 Task: Search email   from Email0090 in folder Sent items with a subject Subject0086
Action: Mouse moved to (363, 379)
Screenshot: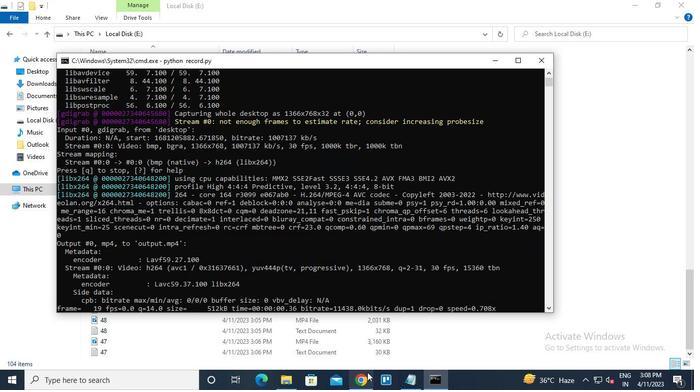 
Action: Mouse pressed left at (363, 379)
Screenshot: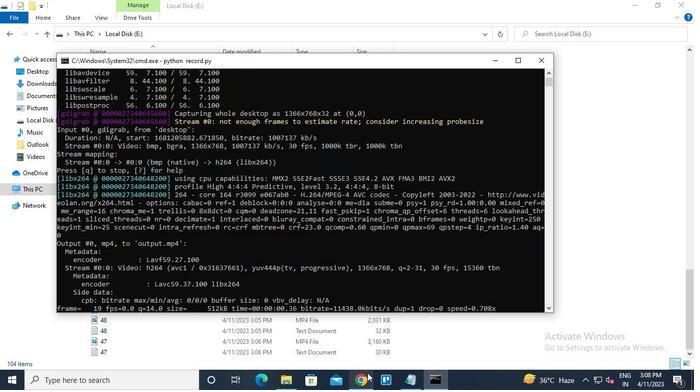 
Action: Mouse moved to (299, 65)
Screenshot: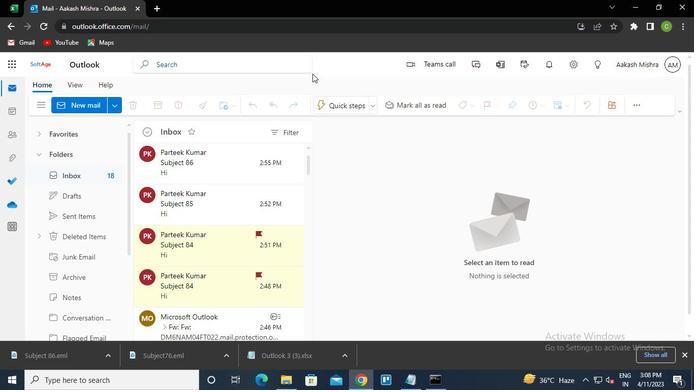 
Action: Mouse pressed left at (299, 65)
Screenshot: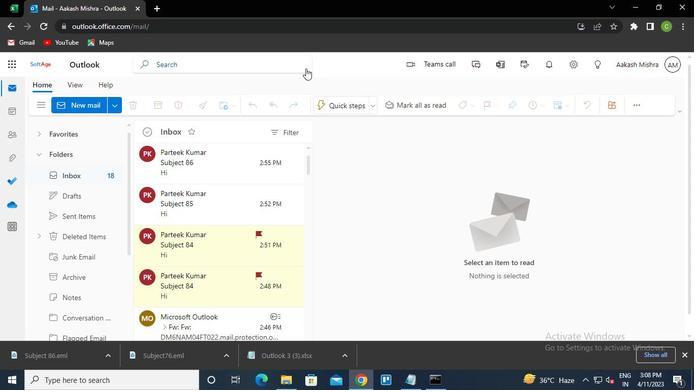 
Action: Mouse moved to (276, 81)
Screenshot: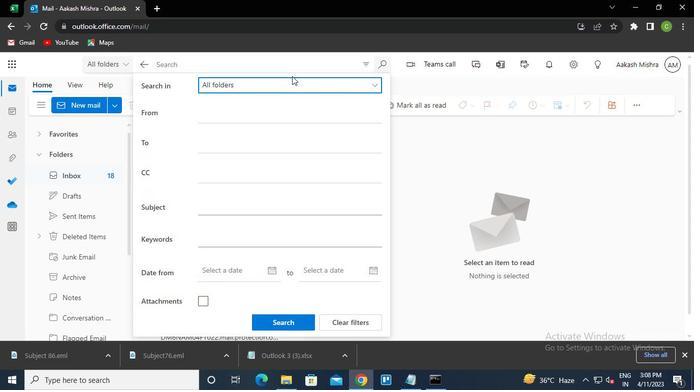 
Action: Mouse pressed left at (276, 81)
Screenshot: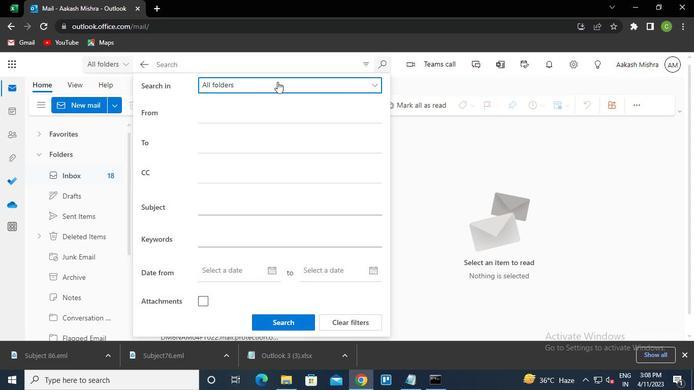 
Action: Mouse moved to (226, 154)
Screenshot: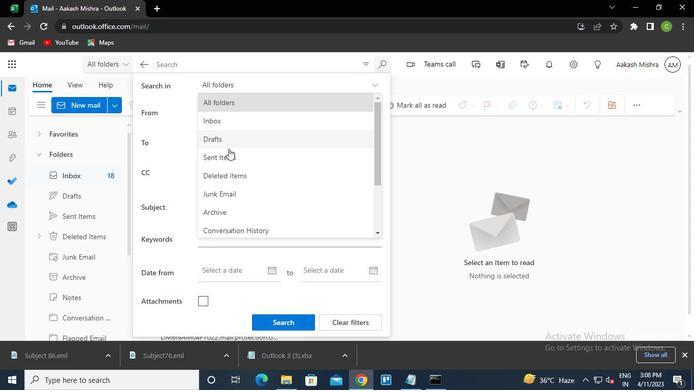 
Action: Mouse pressed left at (226, 154)
Screenshot: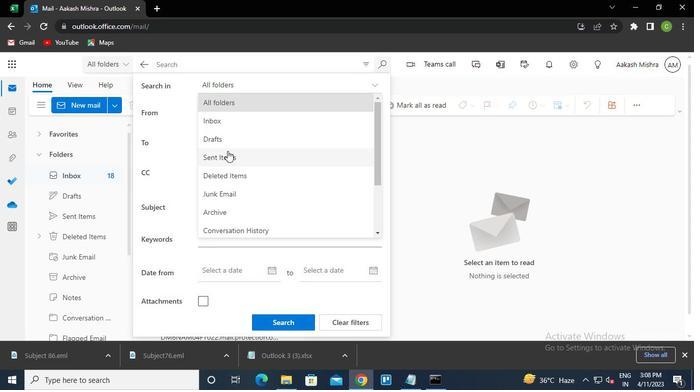 
Action: Mouse moved to (223, 209)
Screenshot: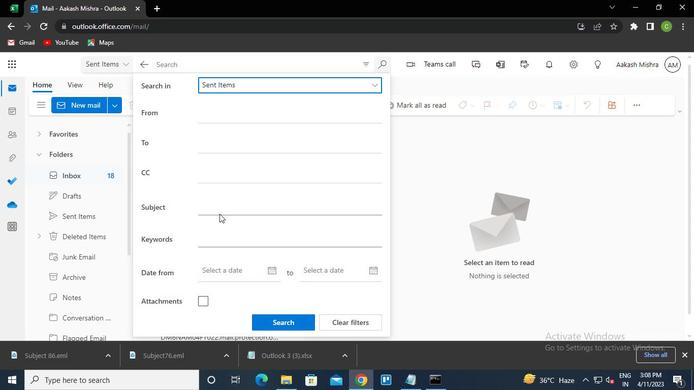 
Action: Mouse pressed left at (223, 209)
Screenshot: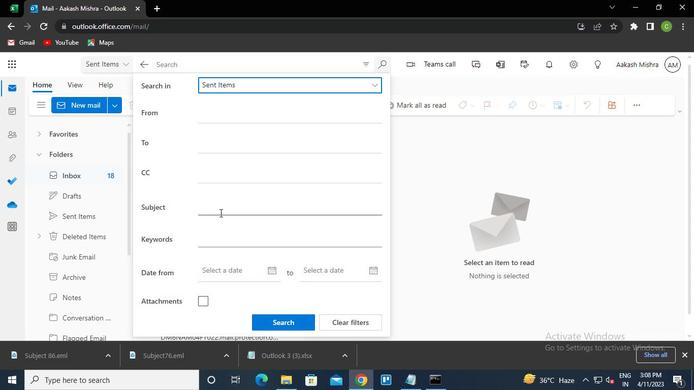 
Action: Mouse moved to (224, 209)
Screenshot: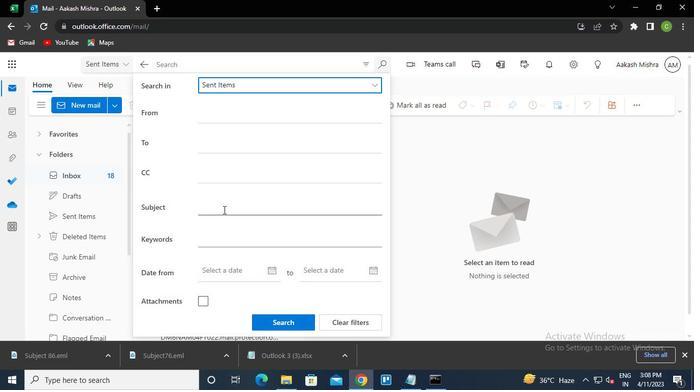 
Action: Keyboard Key.caps_lock
Screenshot: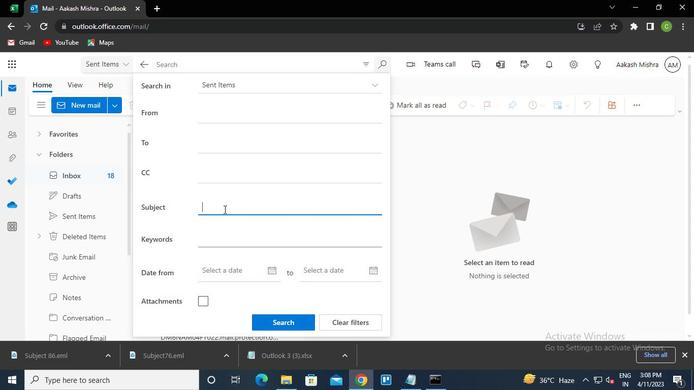
Action: Keyboard s
Screenshot: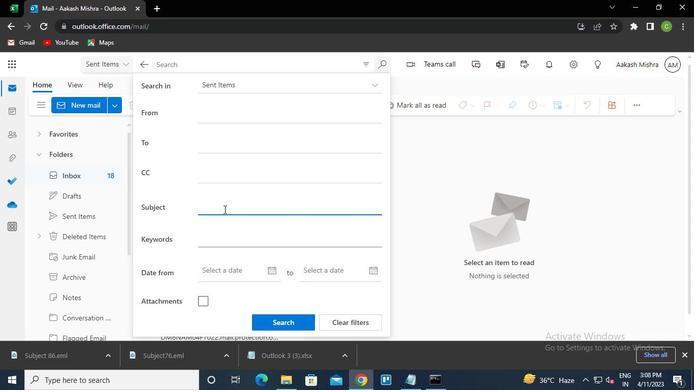 
Action: Keyboard Key.caps_lock
Screenshot: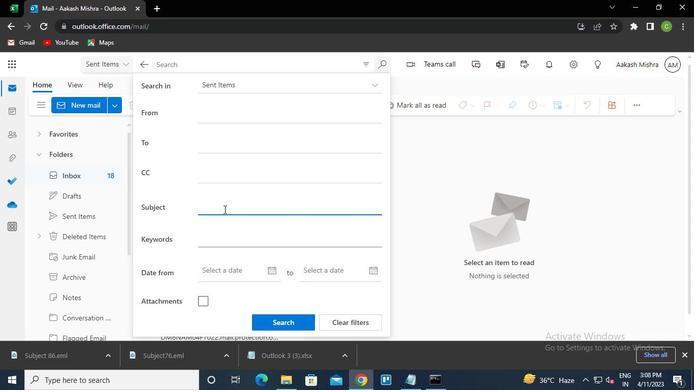 
Action: Keyboard u
Screenshot: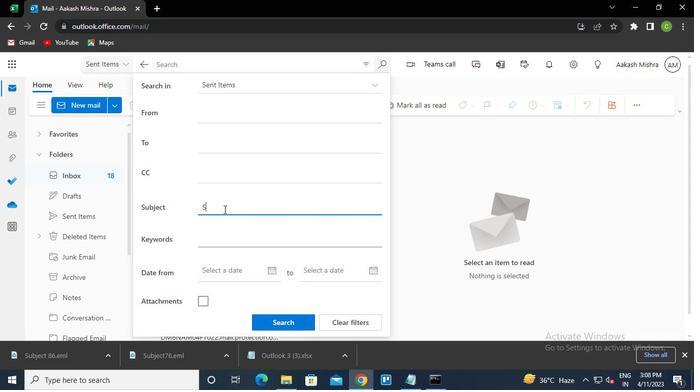 
Action: Keyboard b
Screenshot: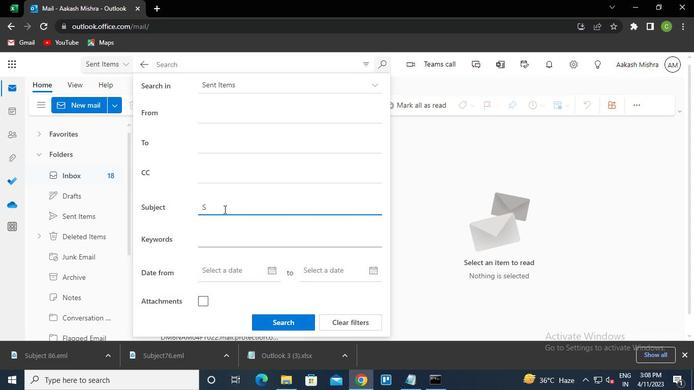 
Action: Keyboard j
Screenshot: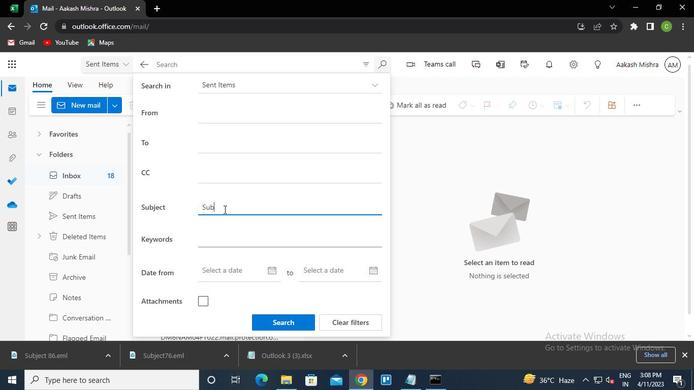 
Action: Keyboard e
Screenshot: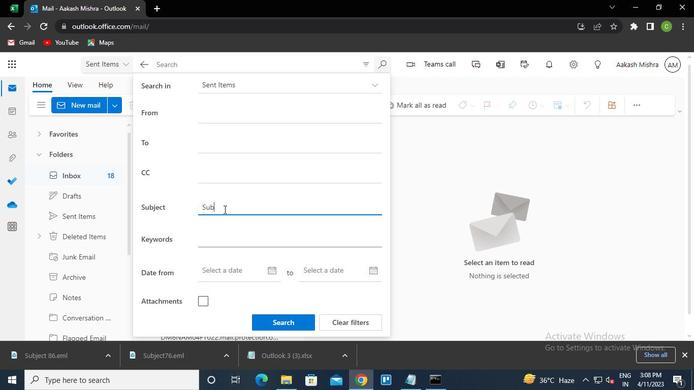 
Action: Keyboard c
Screenshot: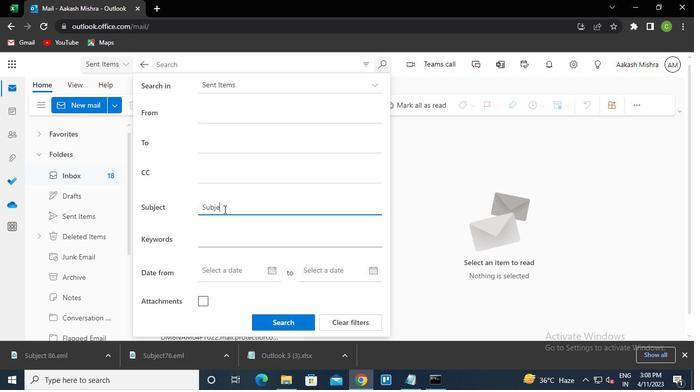 
Action: Keyboard t
Screenshot: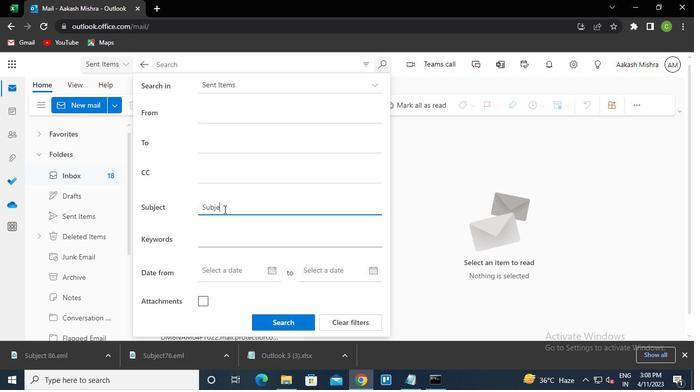 
Action: Keyboard Key.space
Screenshot: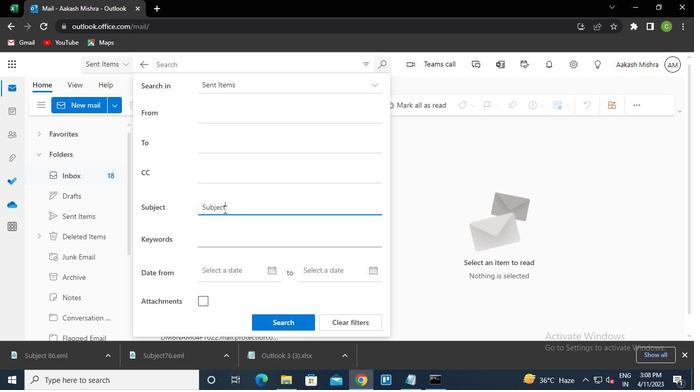 
Action: Keyboard <104>
Screenshot: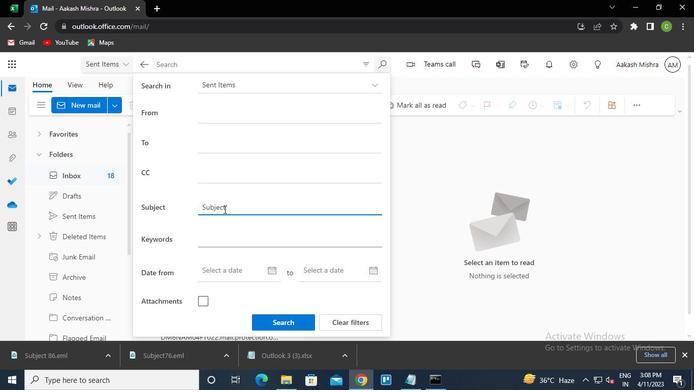
Action: Keyboard <102>
Screenshot: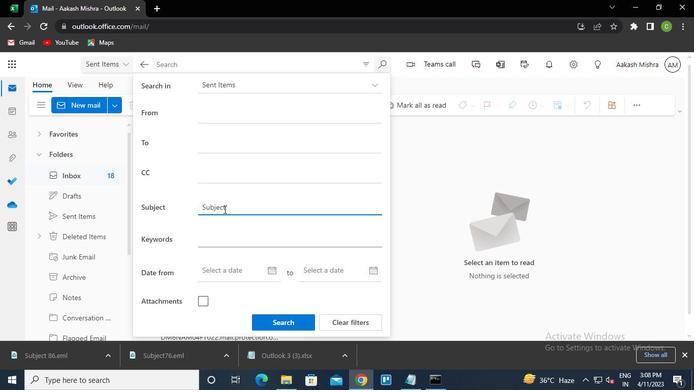 
Action: Mouse moved to (277, 324)
Screenshot: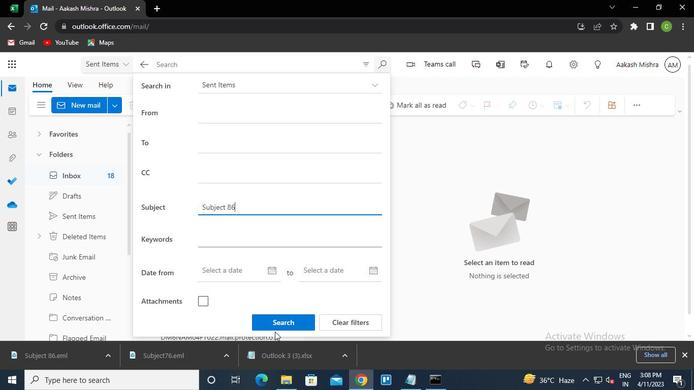
Action: Mouse pressed left at (277, 324)
Screenshot: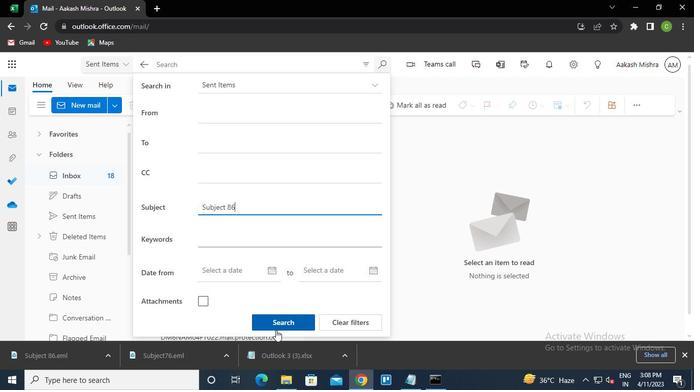 
Action: Mouse moved to (440, 382)
Screenshot: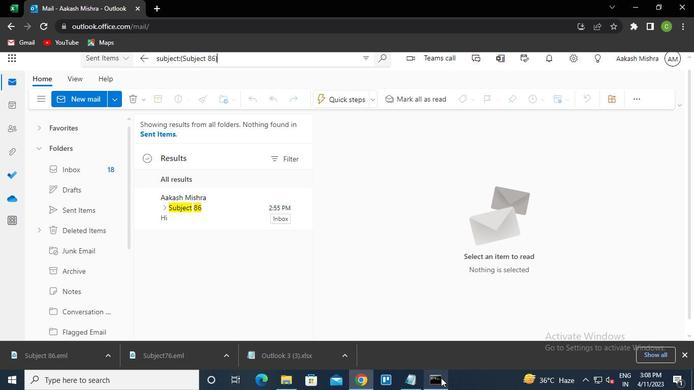 
Action: Mouse pressed left at (440, 382)
Screenshot: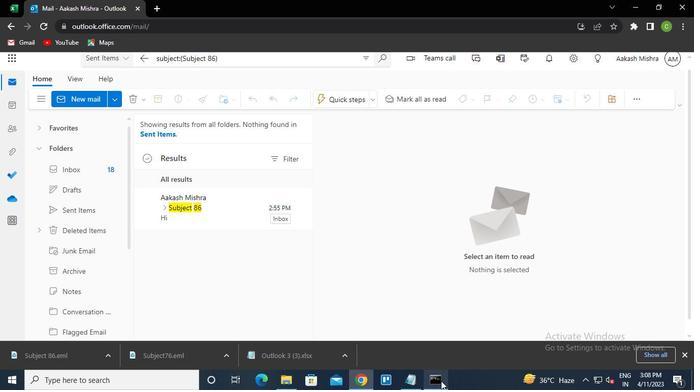 
Action: Mouse moved to (542, 65)
Screenshot: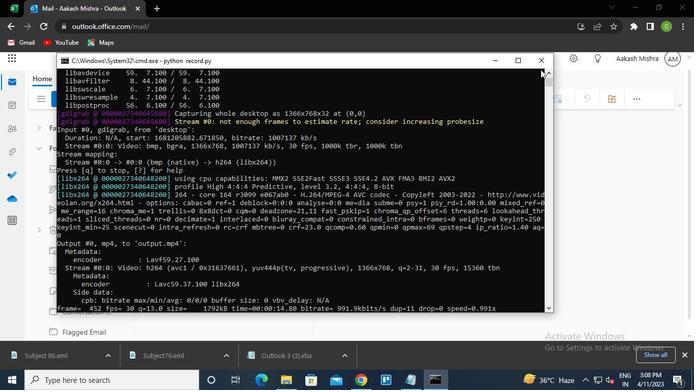 
Action: Mouse pressed left at (542, 65)
Screenshot: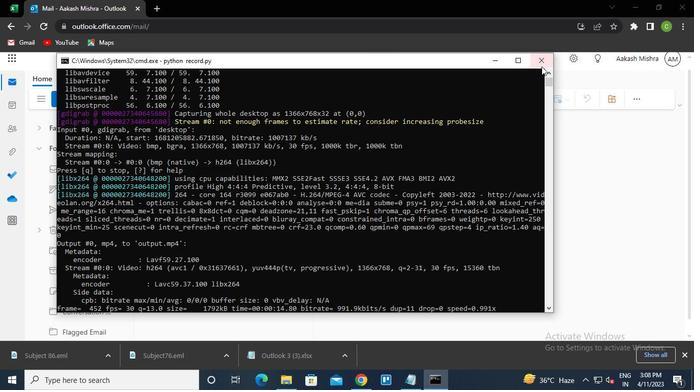 
